 Task: Search for emails from 'Shubham Jain' in Outlook.
Action: Mouse moved to (259, 9)
Screenshot: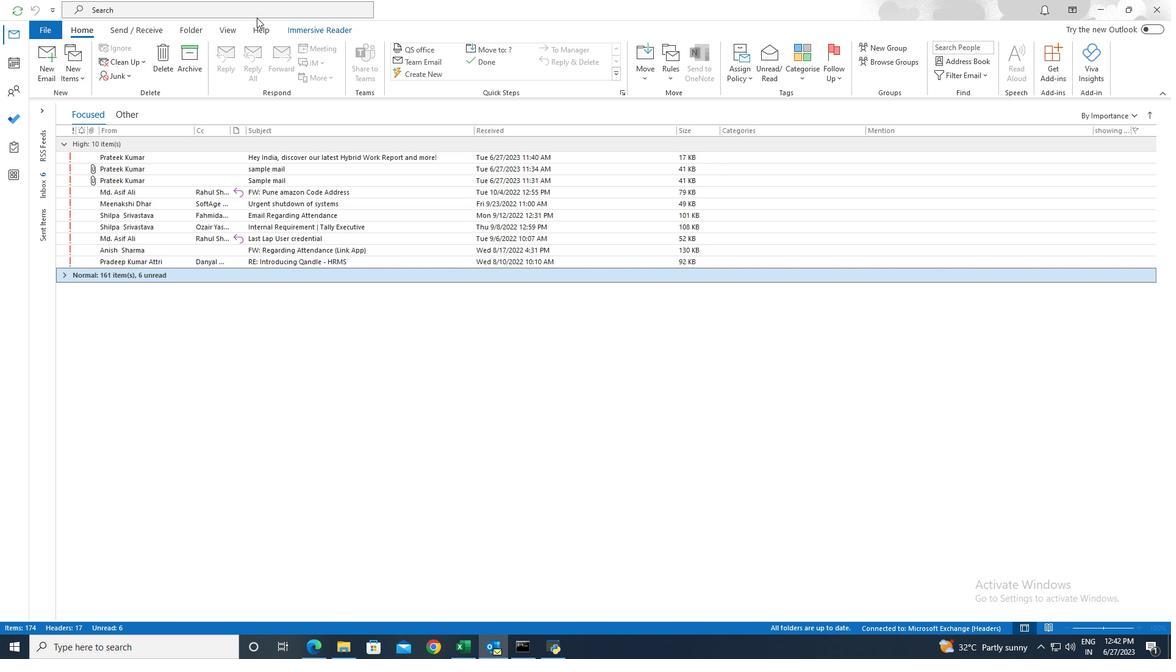 
Action: Mouse pressed left at (259, 9)
Screenshot: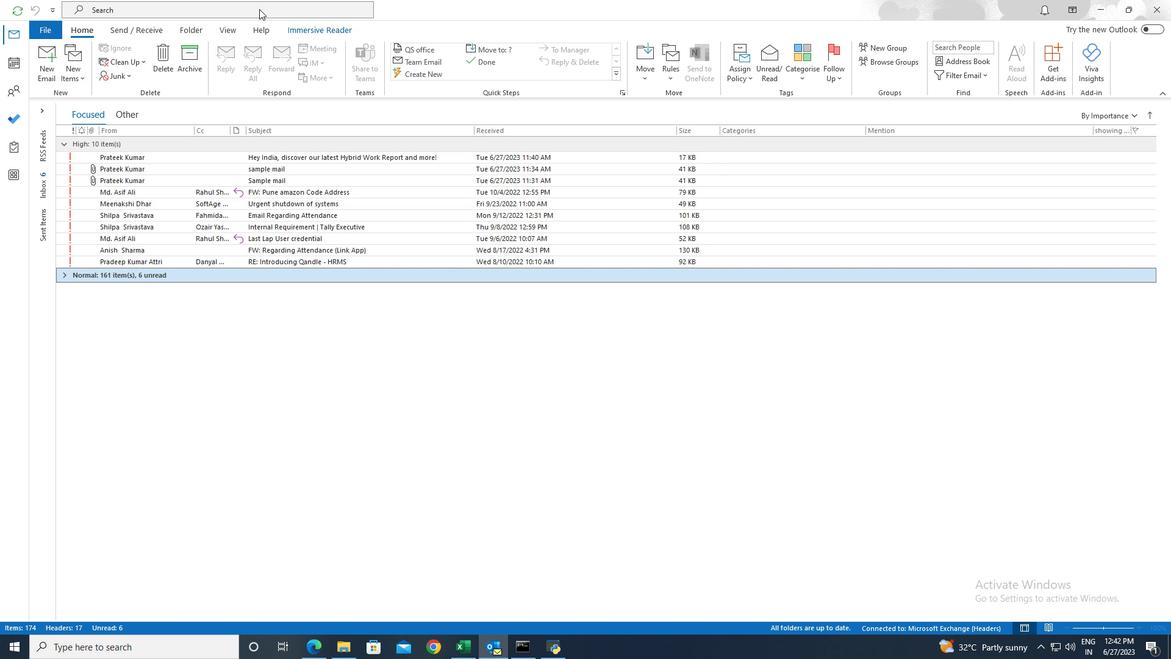 
Action: Mouse moved to (410, 10)
Screenshot: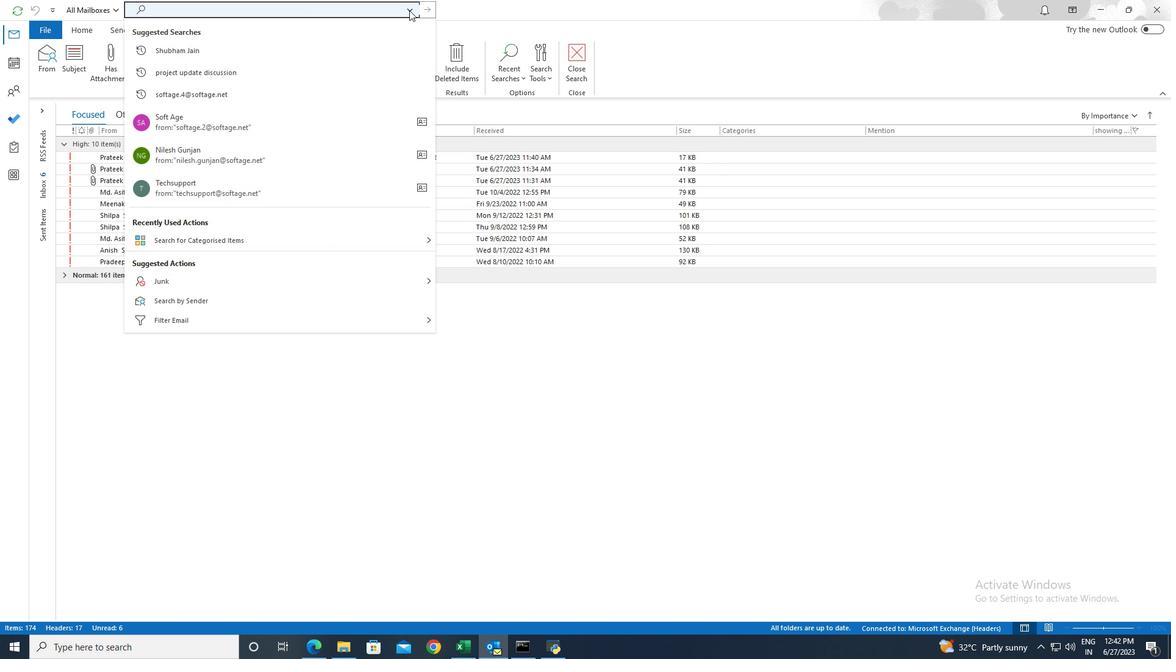 
Action: Mouse pressed left at (410, 10)
Screenshot: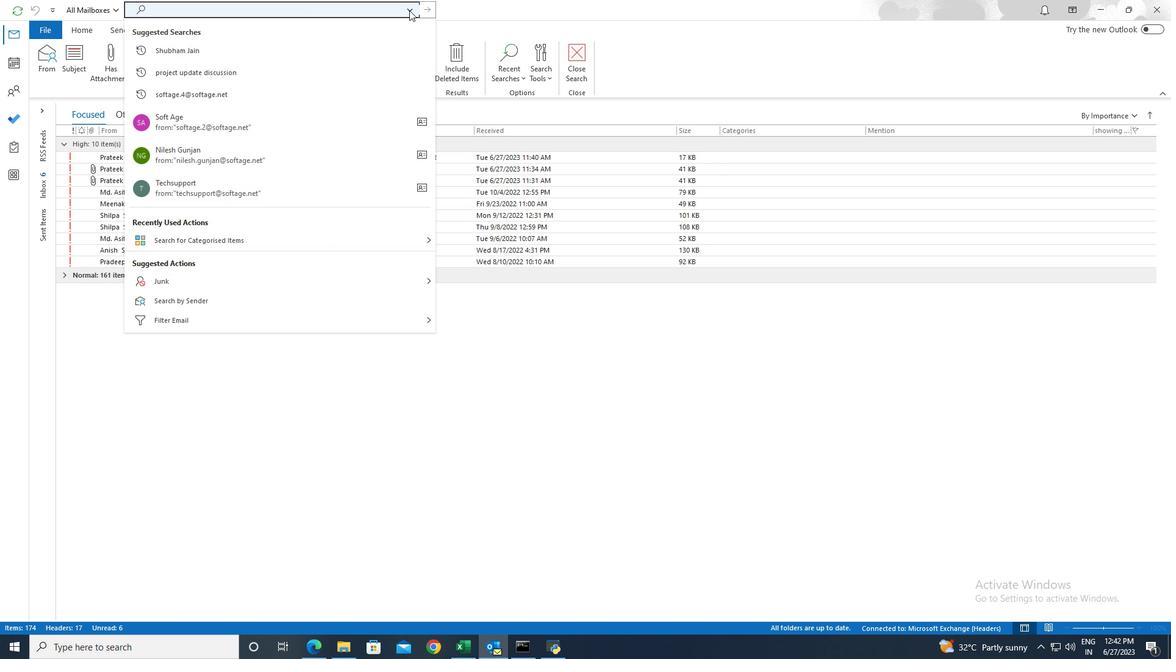 
Action: Mouse moved to (218, 185)
Screenshot: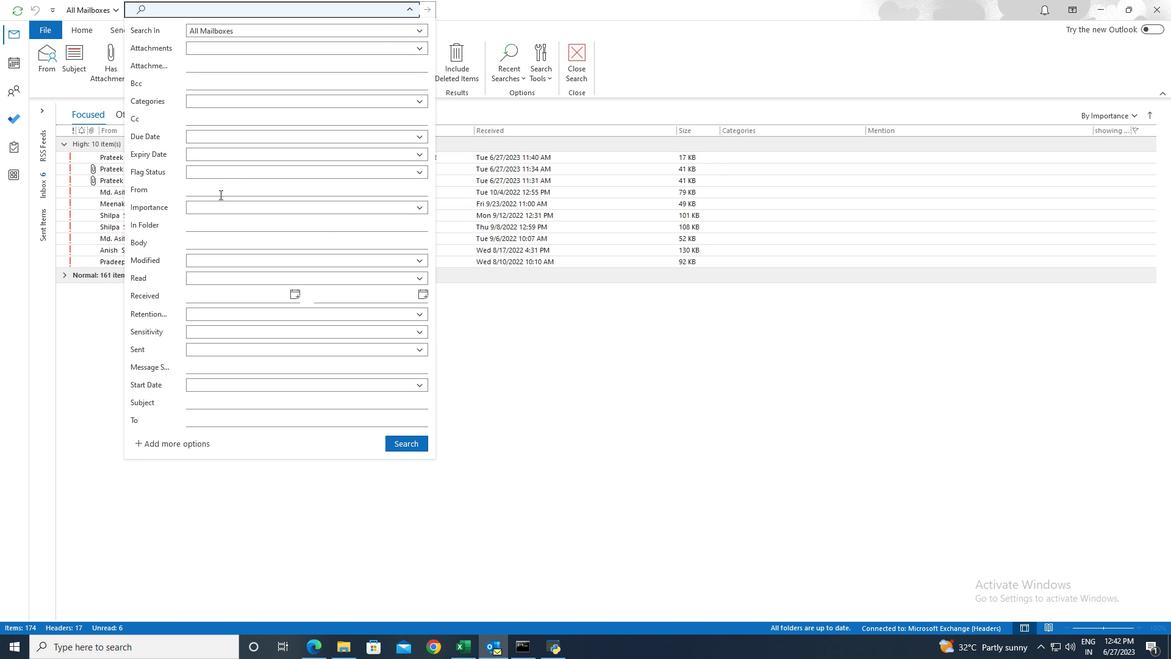 
Action: Mouse pressed left at (218, 185)
Screenshot: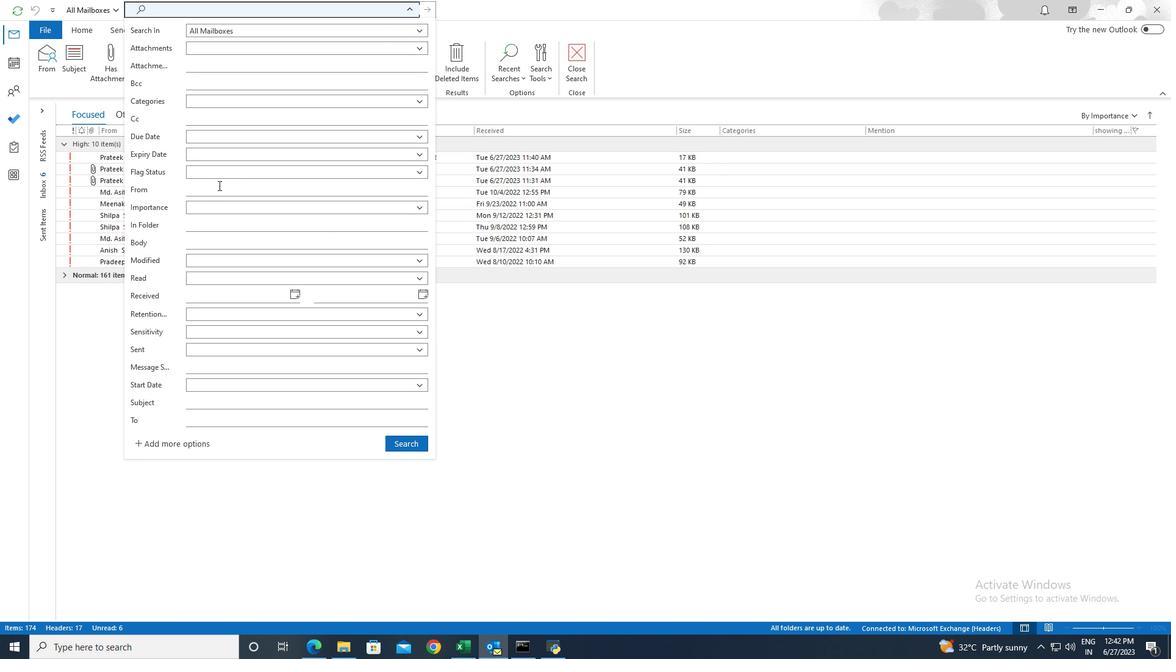 
Action: Key pressed <Key.shift>Shubham<Key.space><Key.shift>Jain
Screenshot: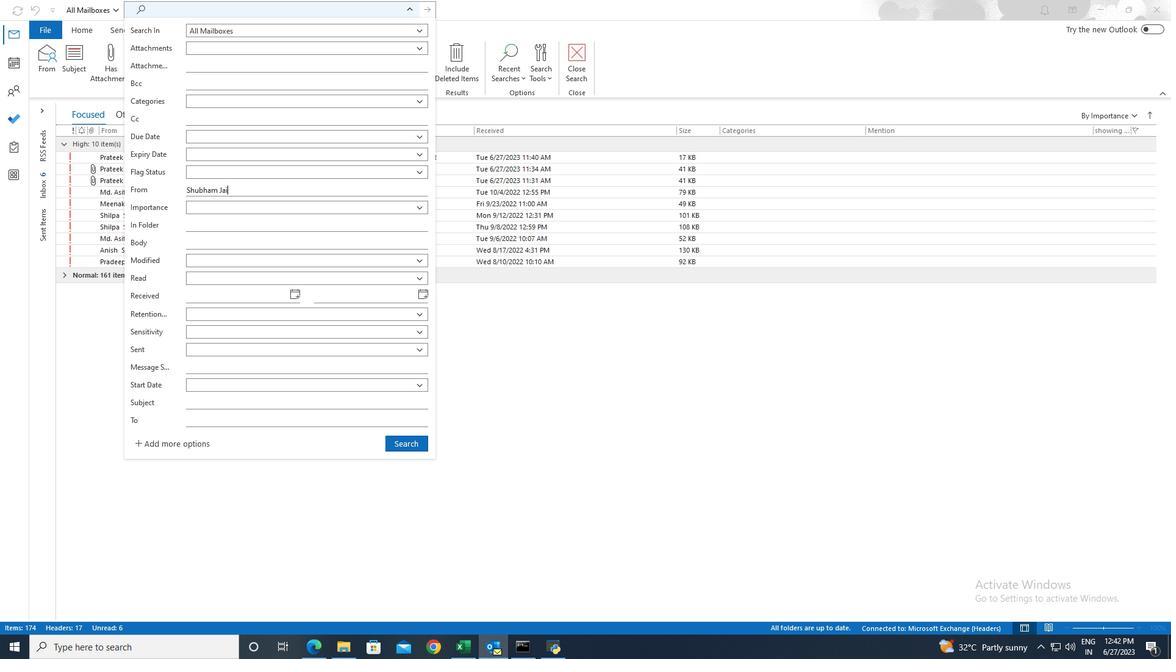 
Action: Mouse moved to (403, 442)
Screenshot: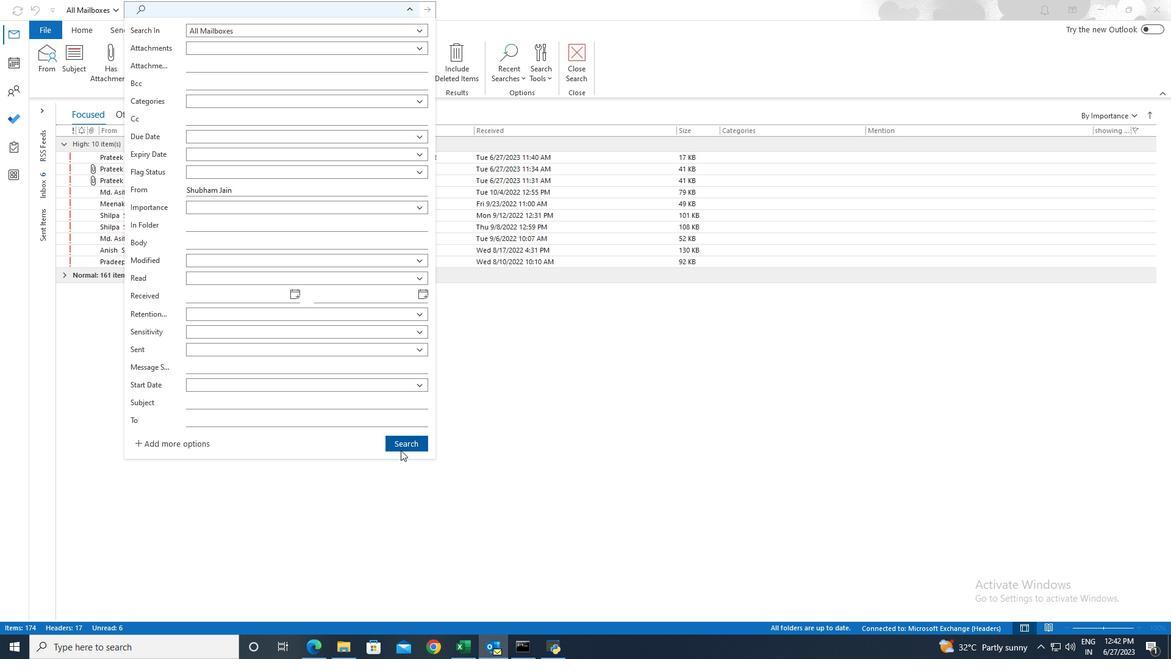 
Action: Mouse pressed left at (403, 442)
Screenshot: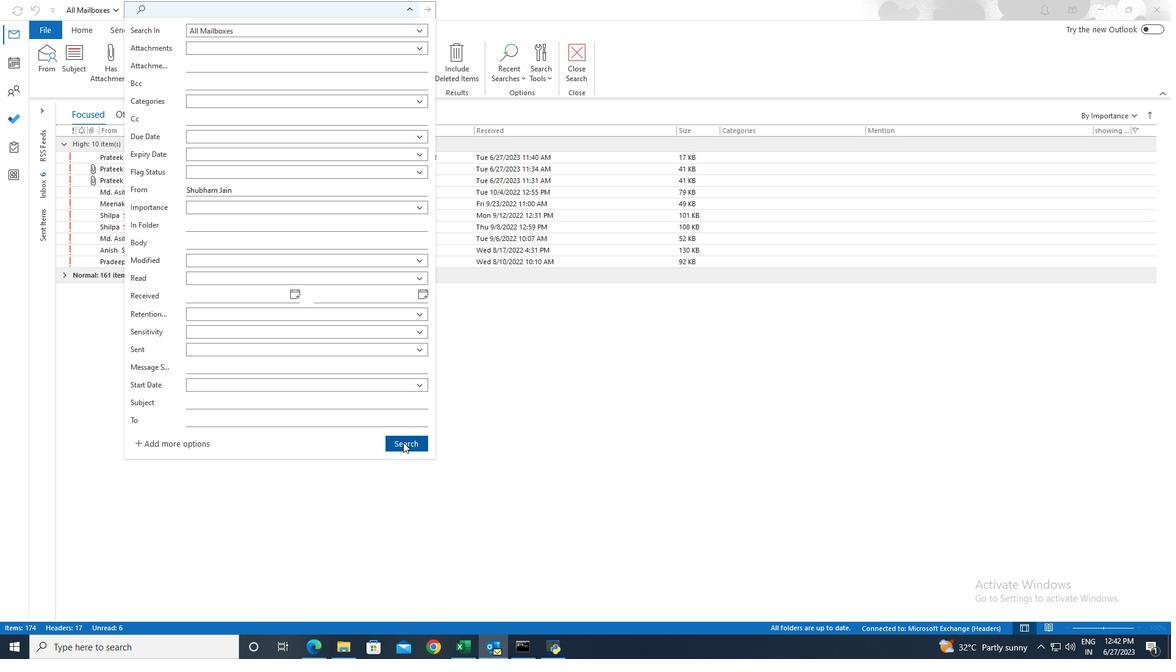 
Action: Mouse moved to (80, 173)
Screenshot: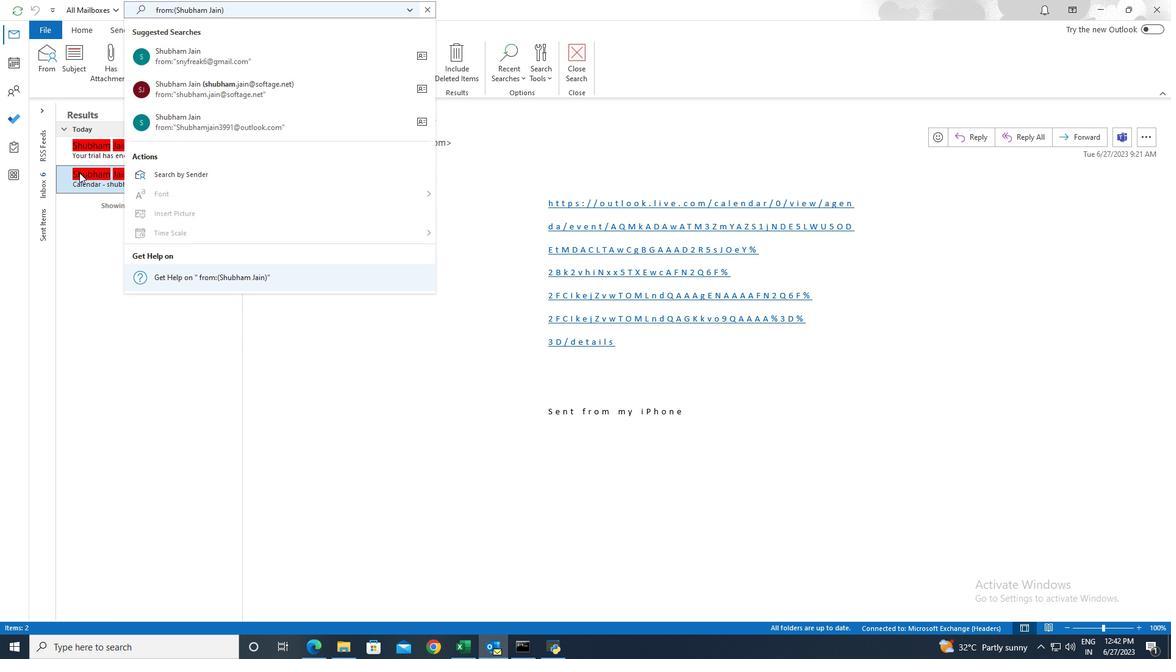 
Action: Mouse pressed left at (80, 173)
Screenshot: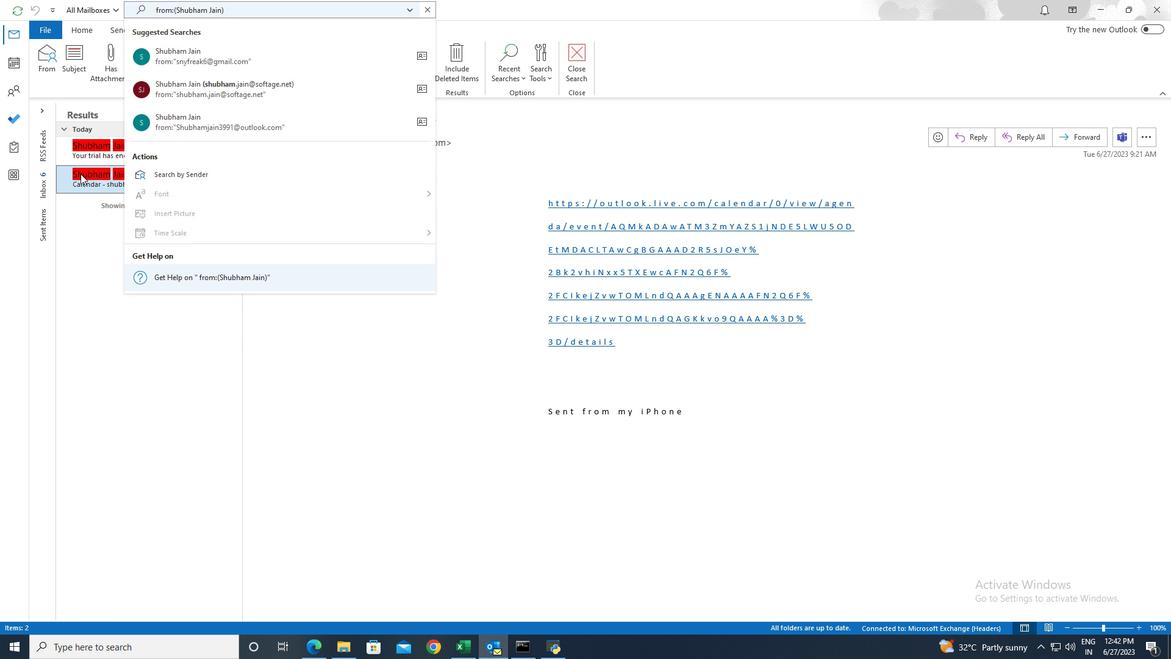 
Action: Mouse moved to (90, 24)
Screenshot: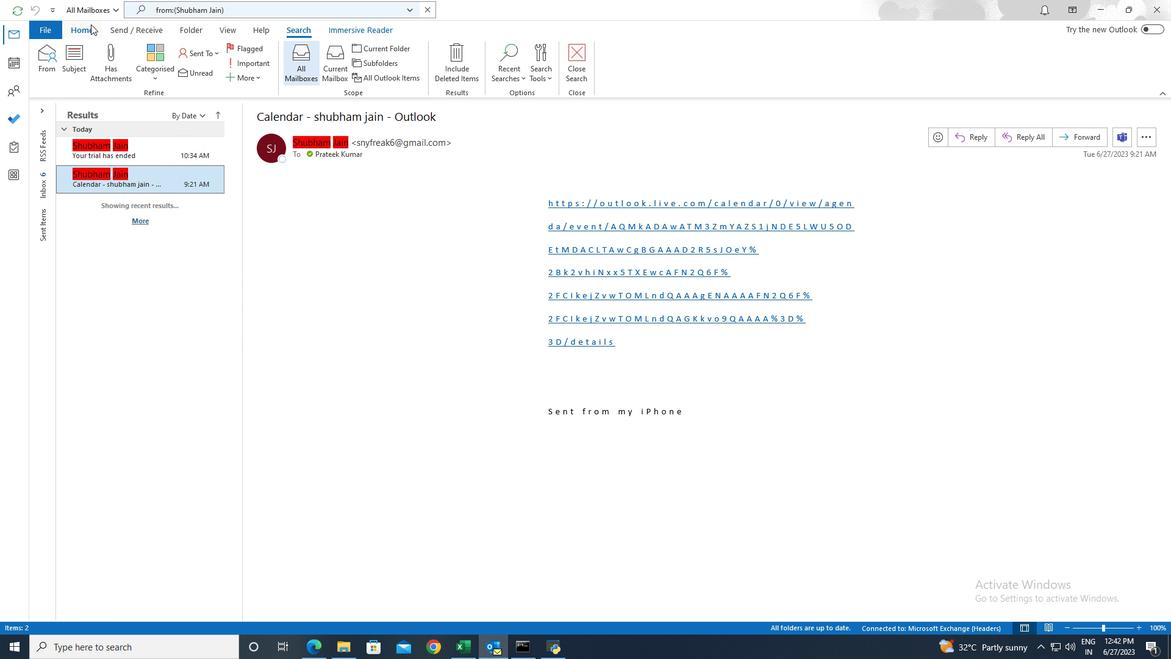
Action: Mouse pressed left at (90, 24)
Screenshot: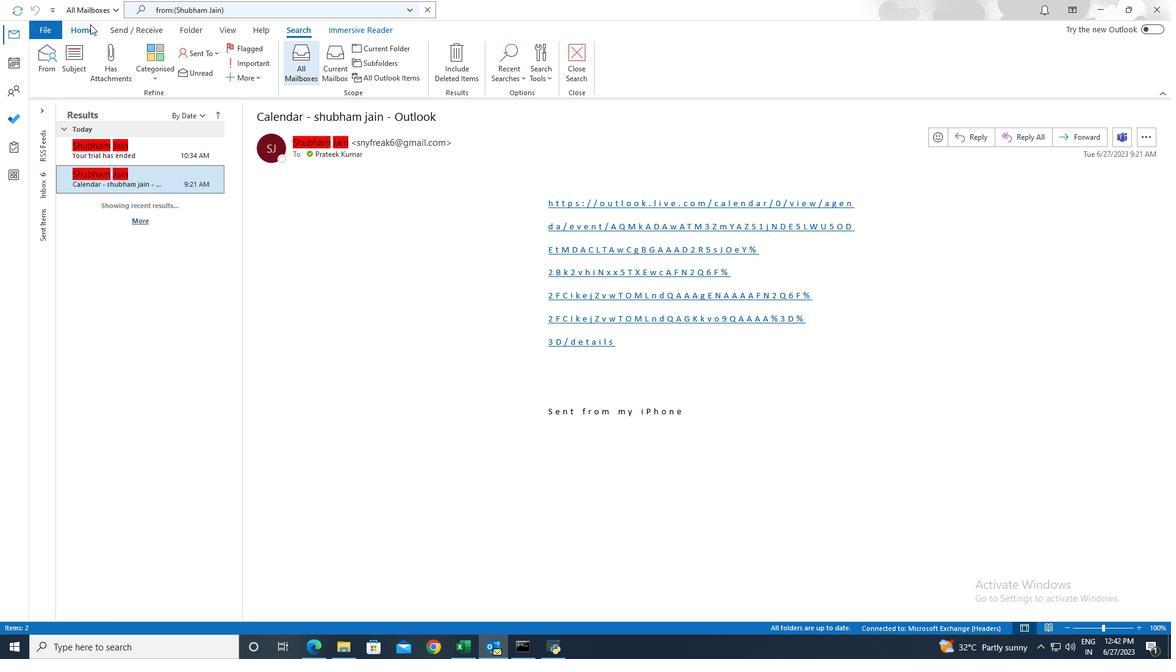 
Action: Mouse moved to (133, 75)
Screenshot: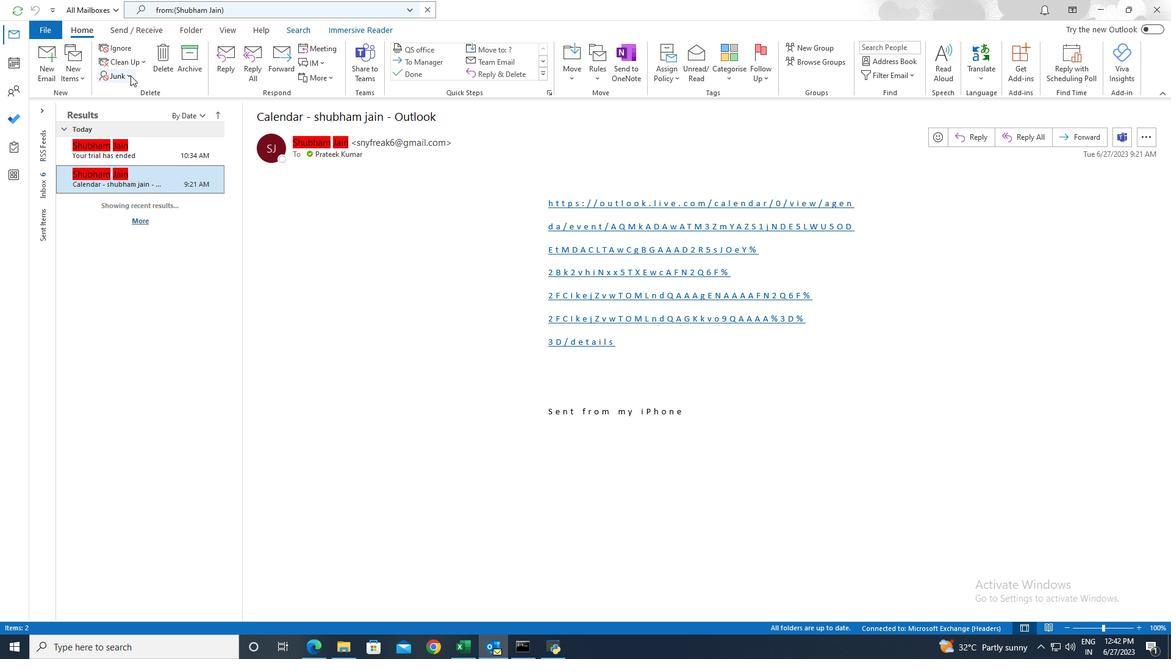
Action: Mouse pressed left at (133, 75)
Screenshot: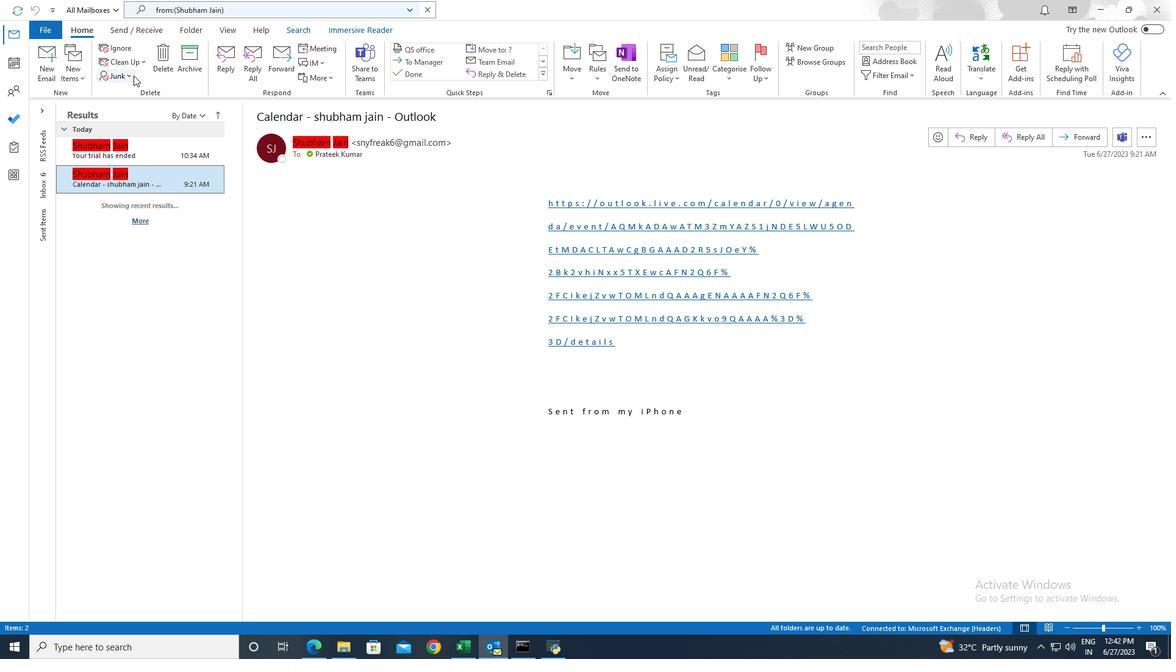 
Action: Mouse moved to (156, 126)
Screenshot: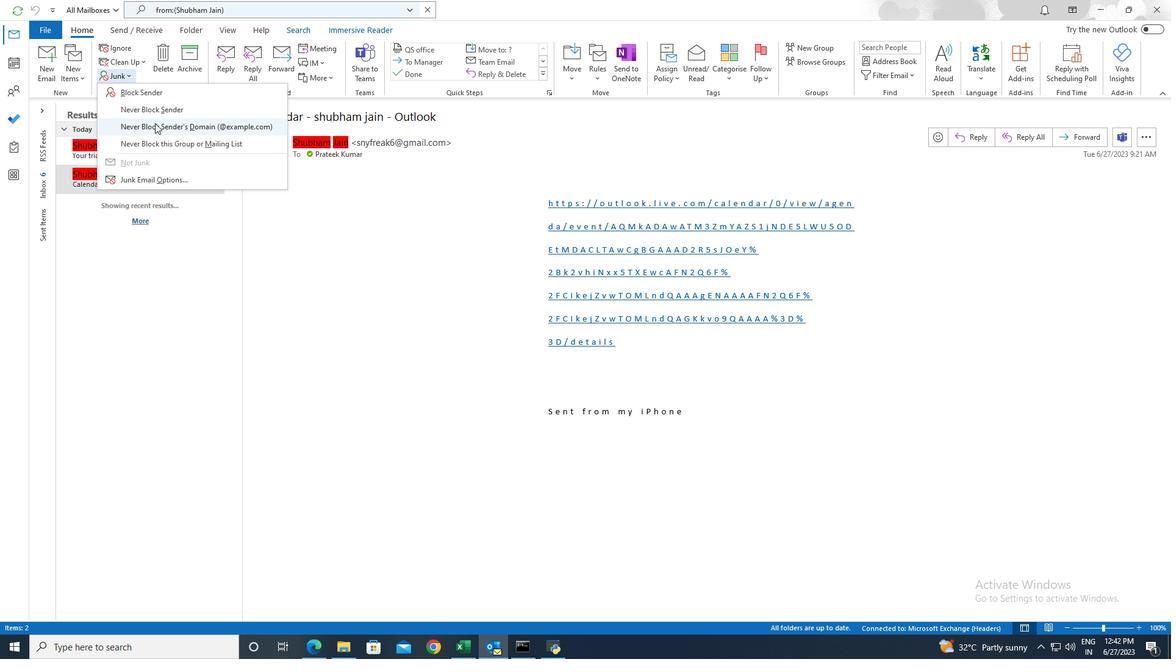 
Action: Mouse pressed left at (156, 126)
Screenshot: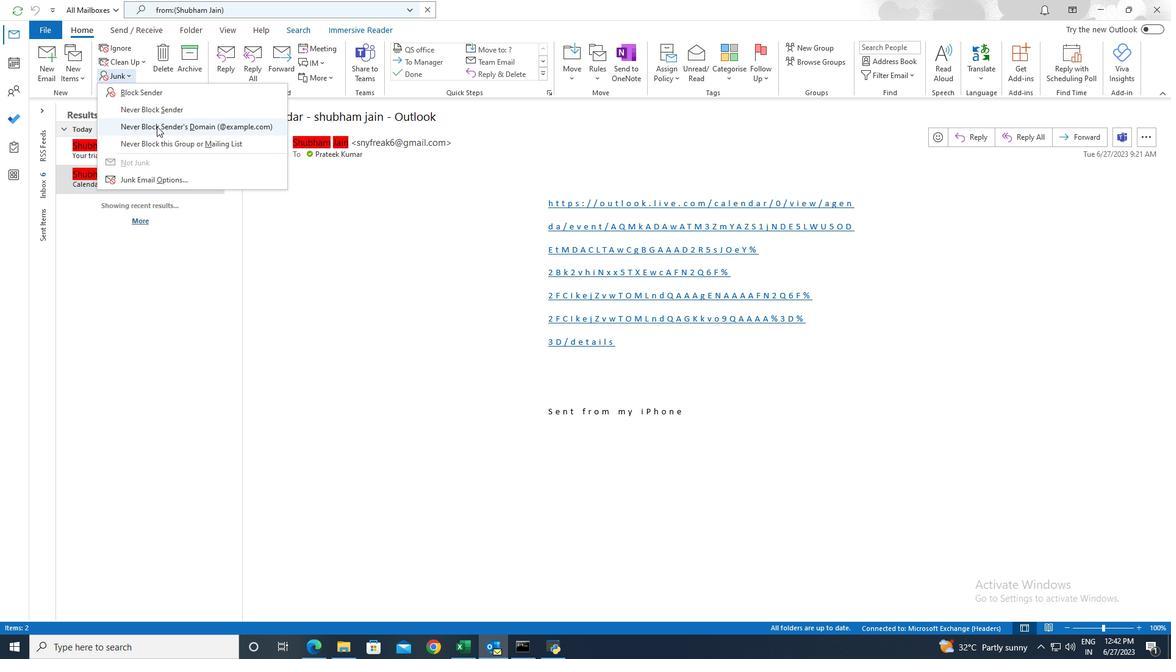 
Action: Mouse moved to (156, 126)
Screenshot: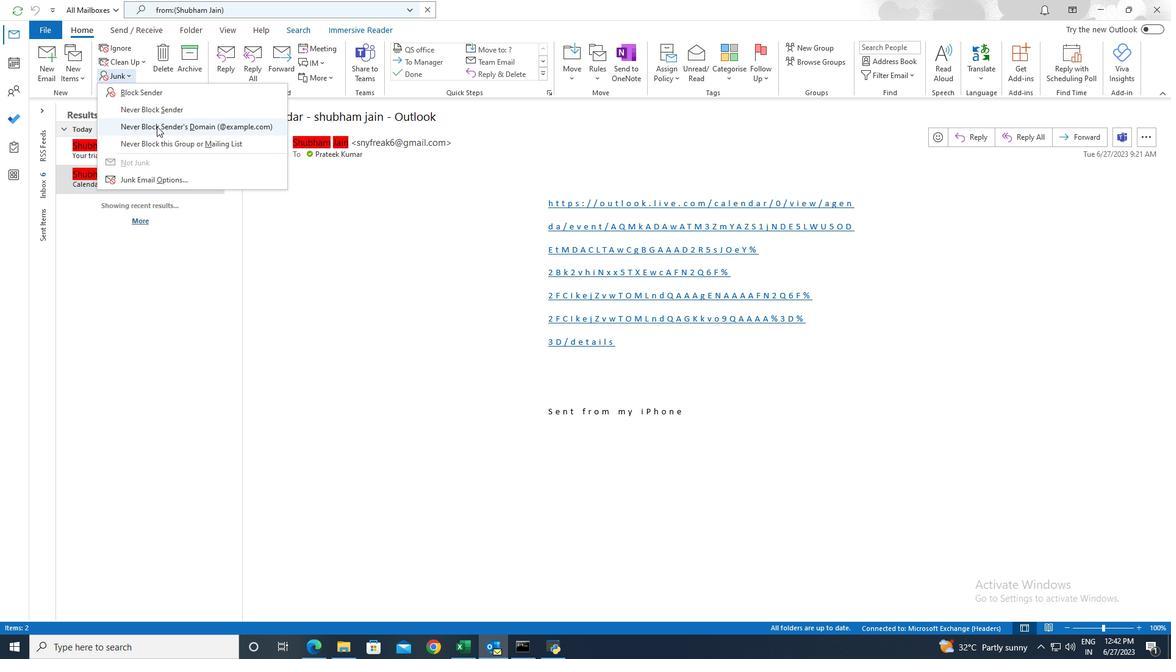 
